 Task: Select a due date automation when advanced on, the moment a card is due add basic with the green label.
Action: Mouse moved to (449, 469)
Screenshot: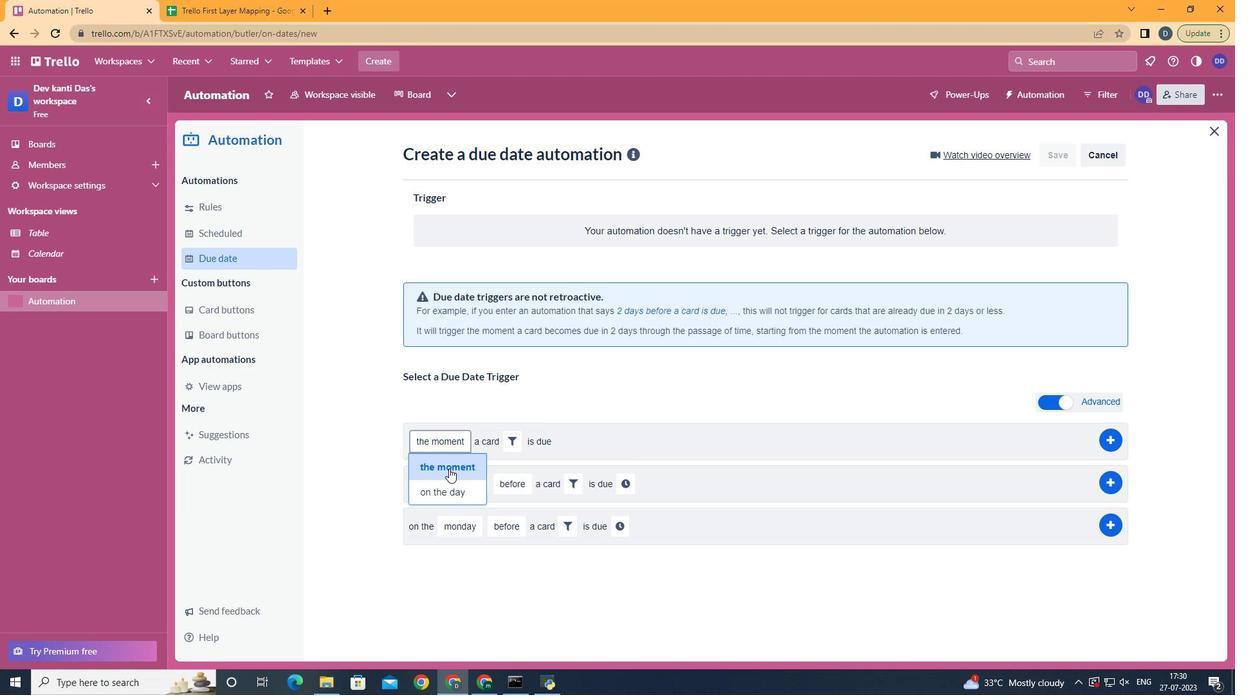 
Action: Mouse pressed left at (449, 469)
Screenshot: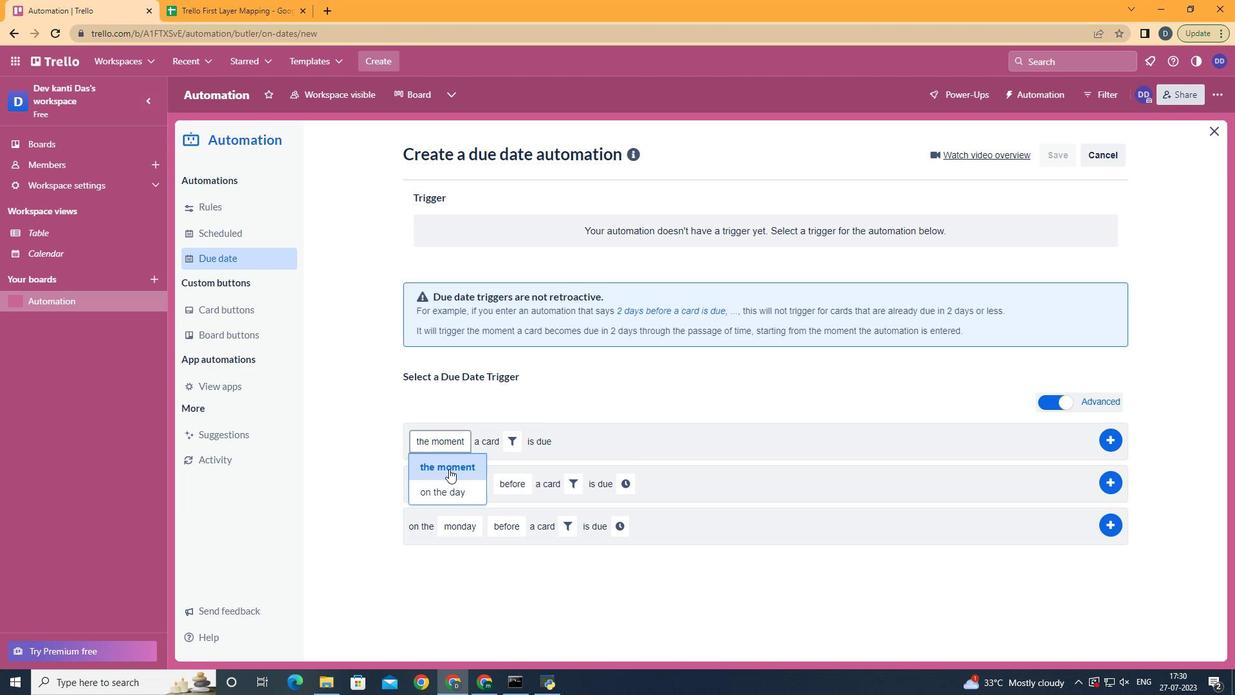 
Action: Mouse moved to (509, 443)
Screenshot: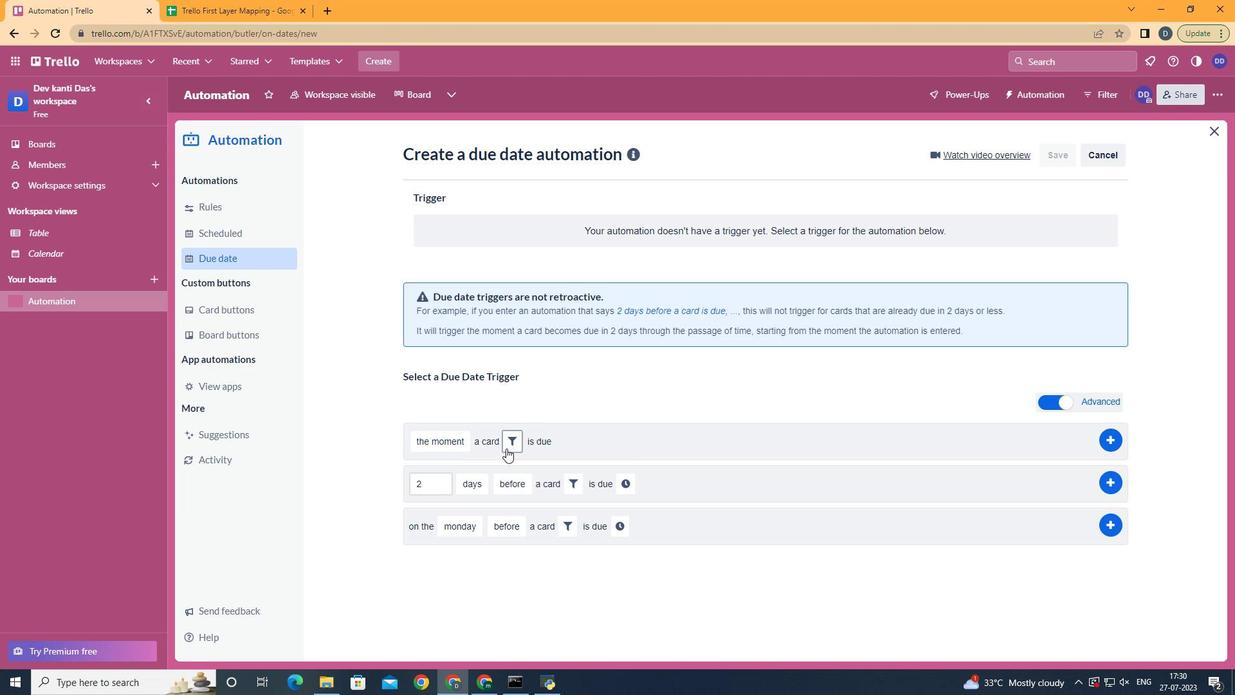 
Action: Mouse pressed left at (509, 443)
Screenshot: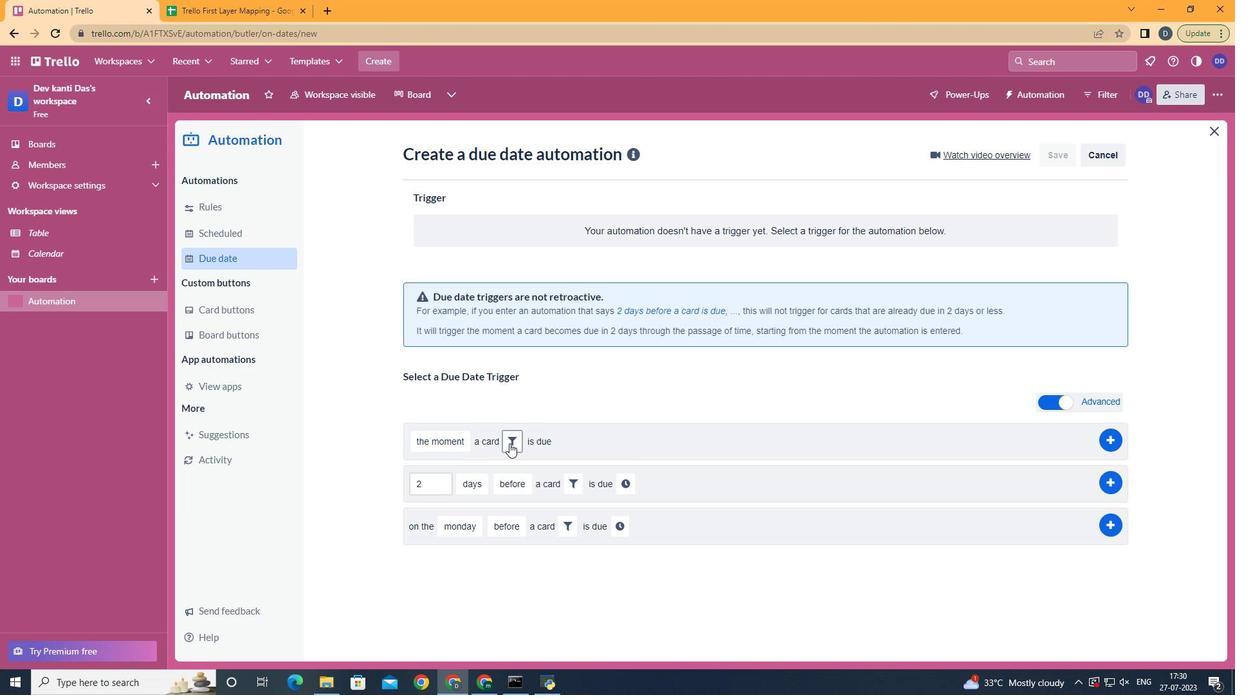 
Action: Mouse moved to (539, 381)
Screenshot: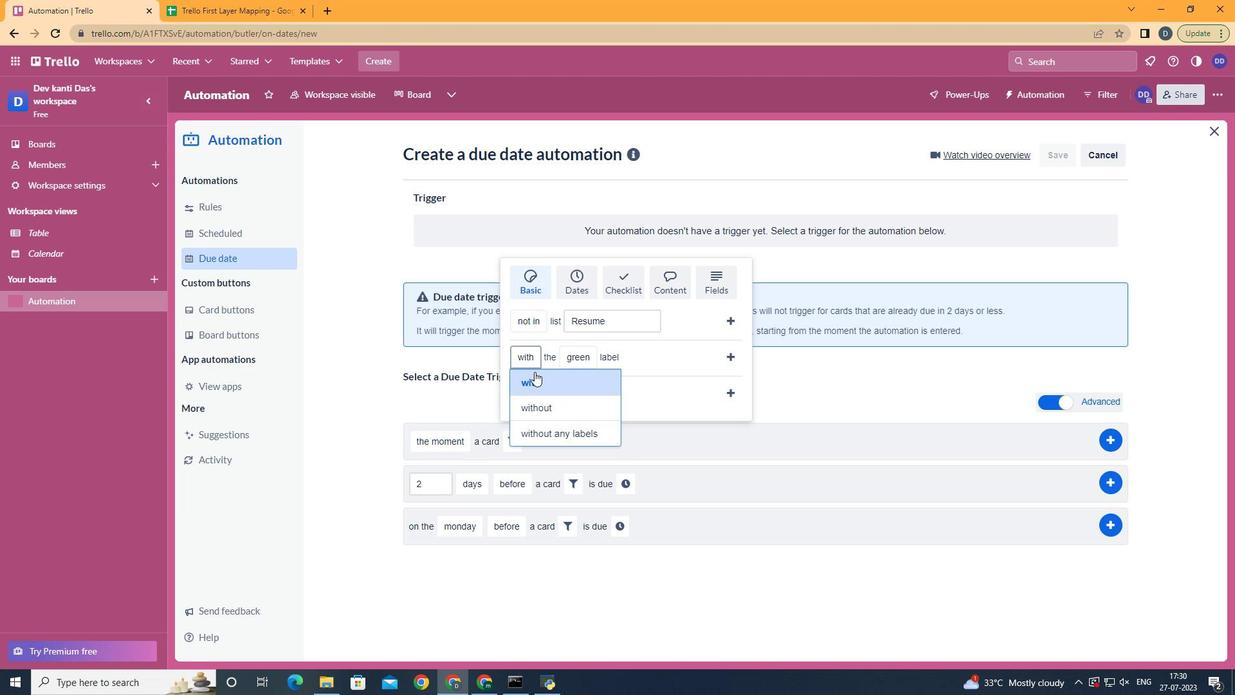 
Action: Mouse pressed left at (539, 381)
Screenshot: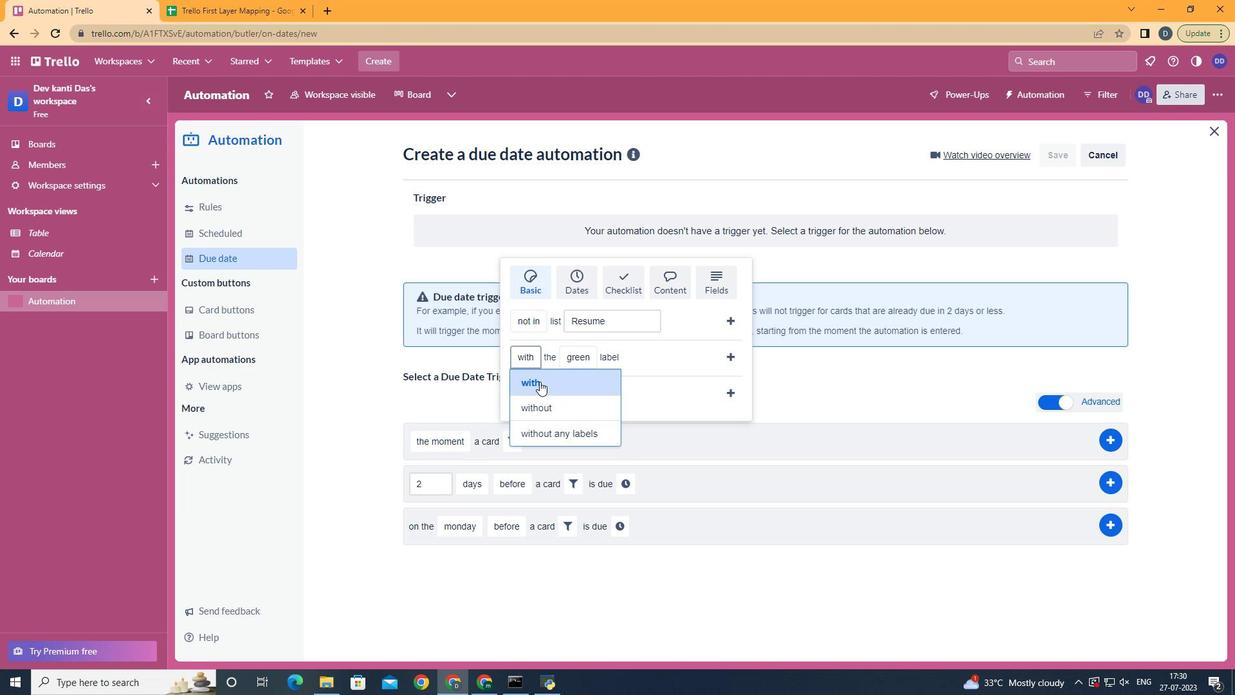 
Action: Mouse moved to (586, 373)
Screenshot: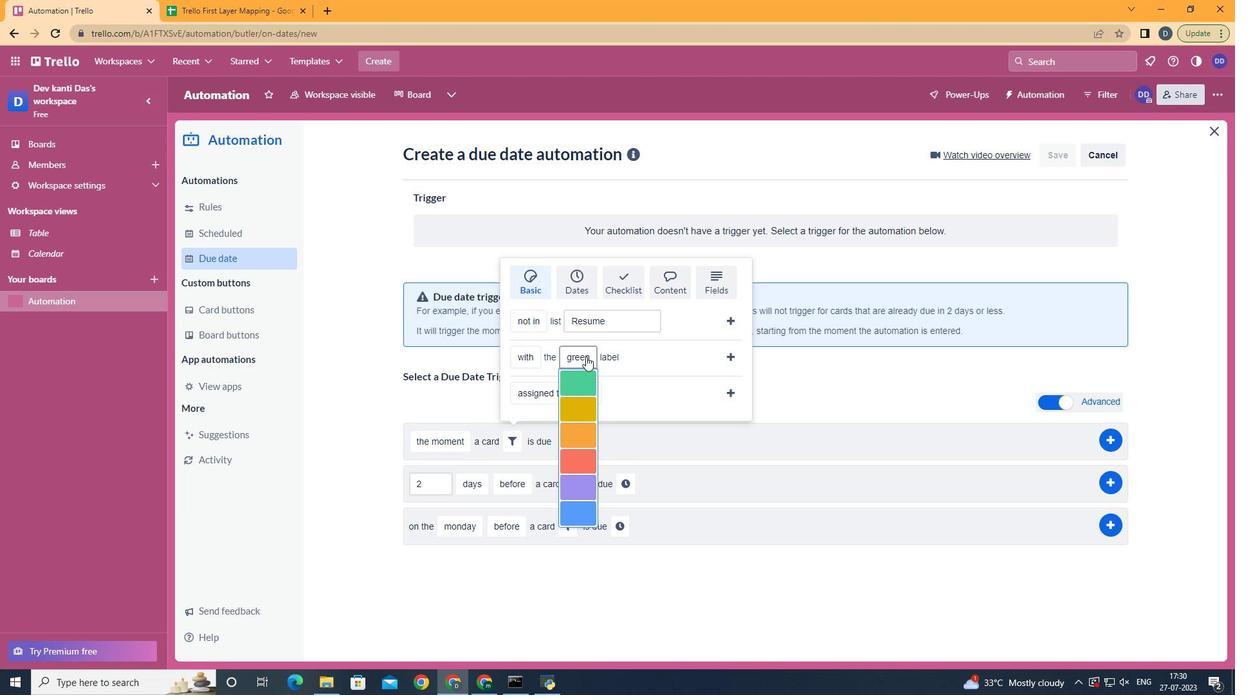 
Action: Mouse pressed left at (586, 373)
Screenshot: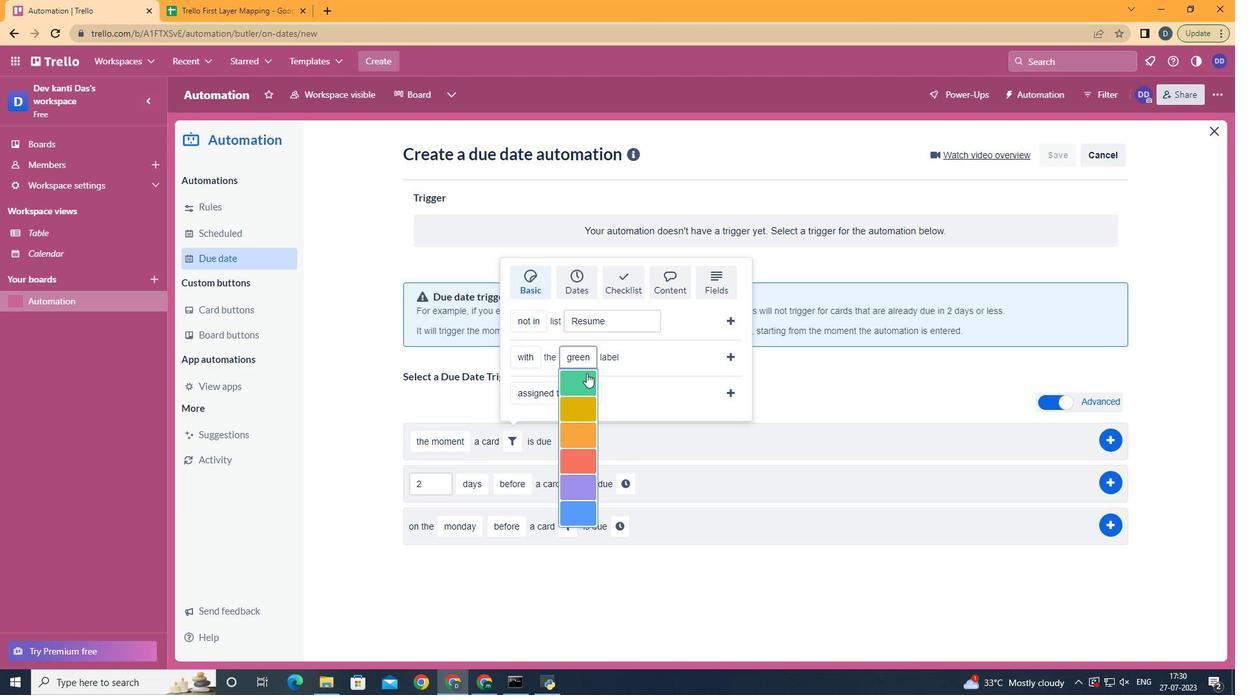 
Action: Mouse moved to (730, 355)
Screenshot: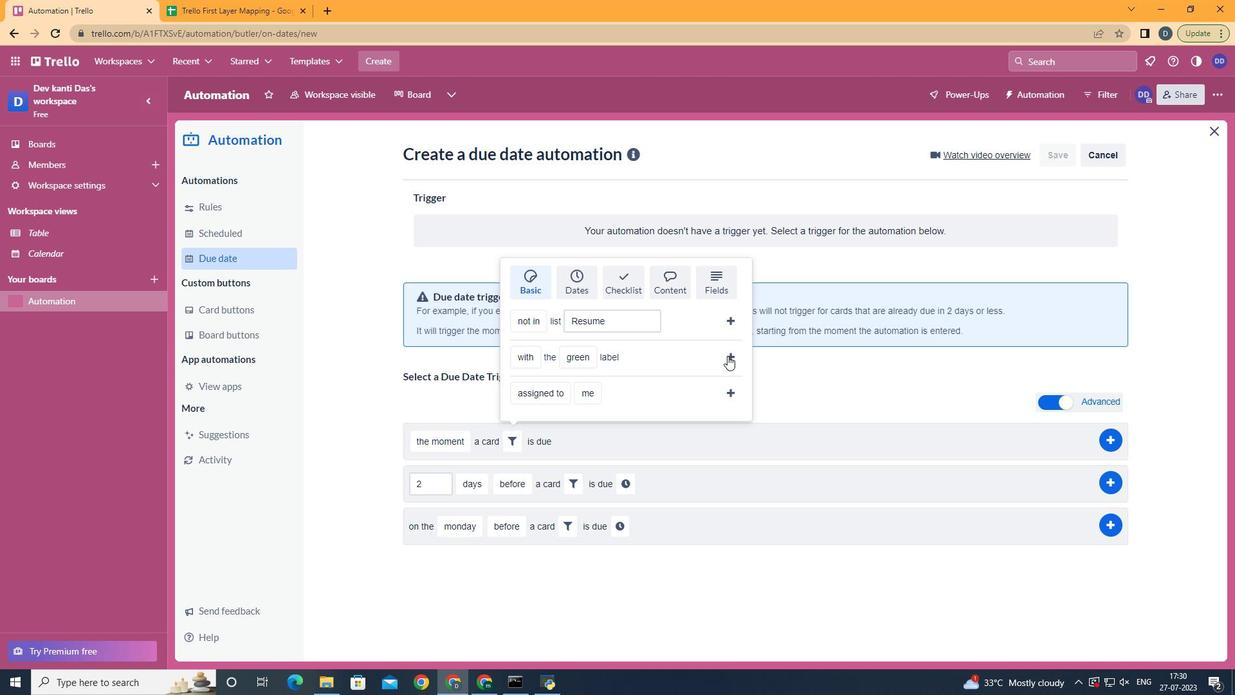 
Action: Mouse pressed left at (730, 355)
Screenshot: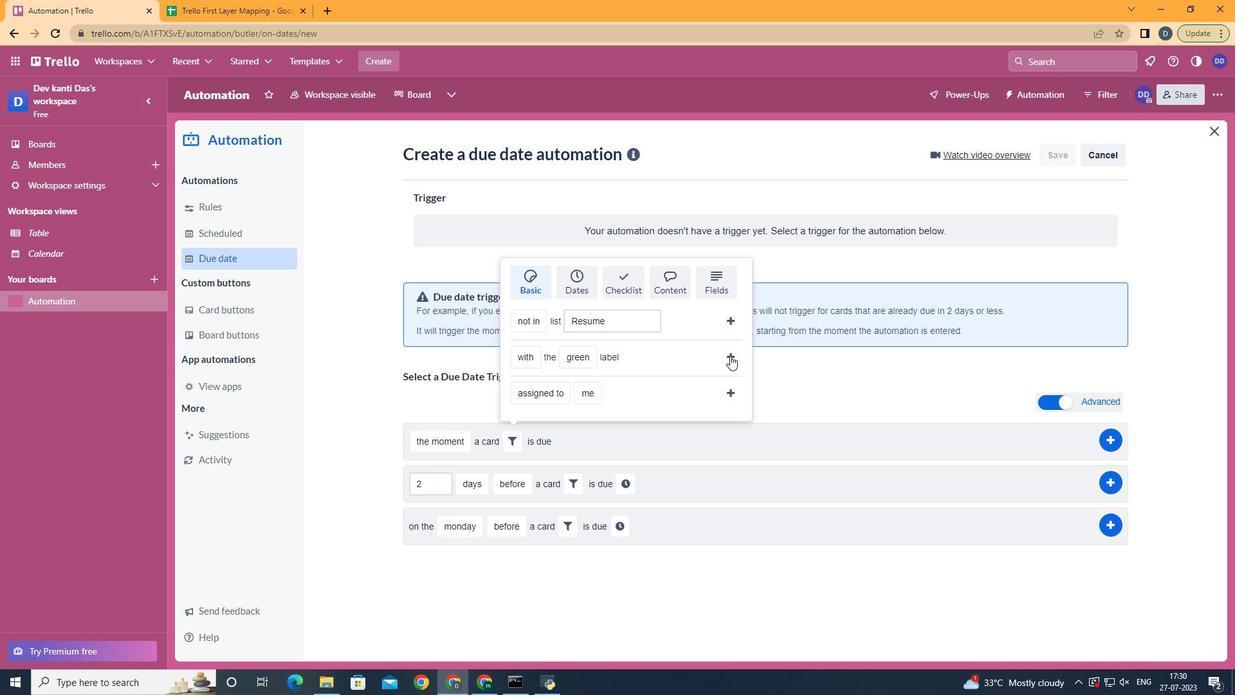 
Action: Mouse moved to (725, 426)
Screenshot: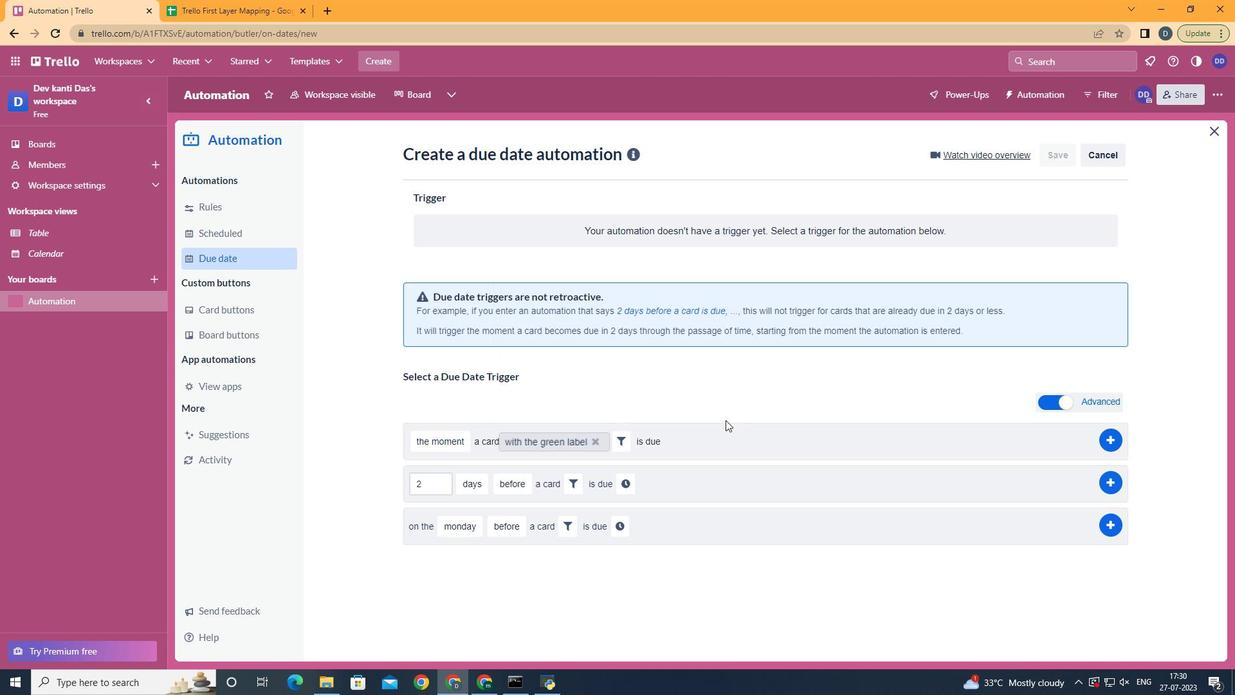 
